 Task: Add the task  Improve form validation for better user input handling to the section Black Hole in the project ToxicWorks and add a Due Date to the respective task as 2024/03/17.
Action: Mouse moved to (75, 390)
Screenshot: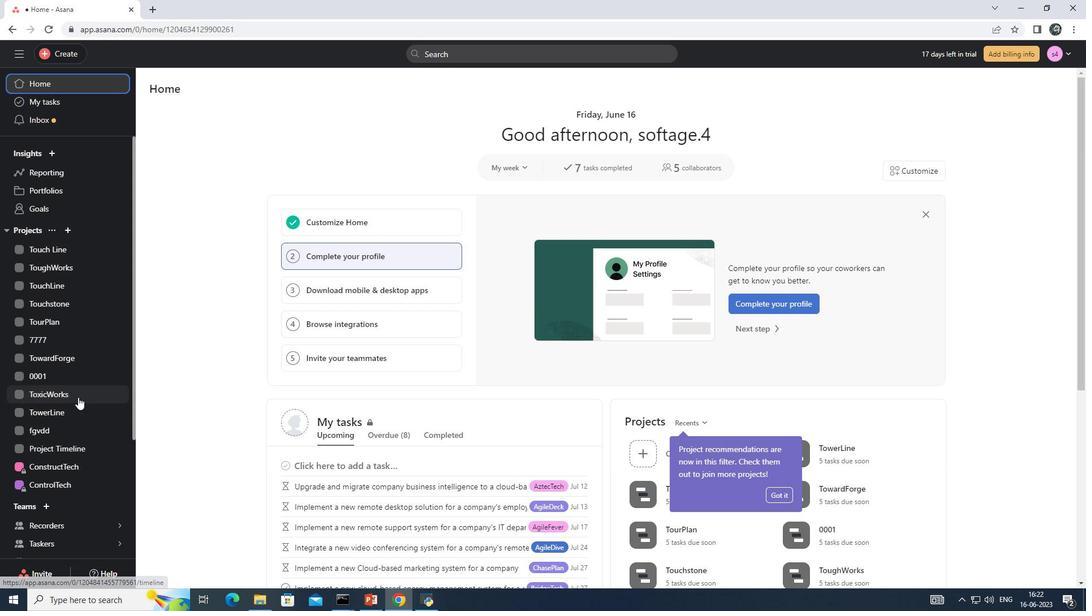 
Action: Mouse pressed left at (75, 390)
Screenshot: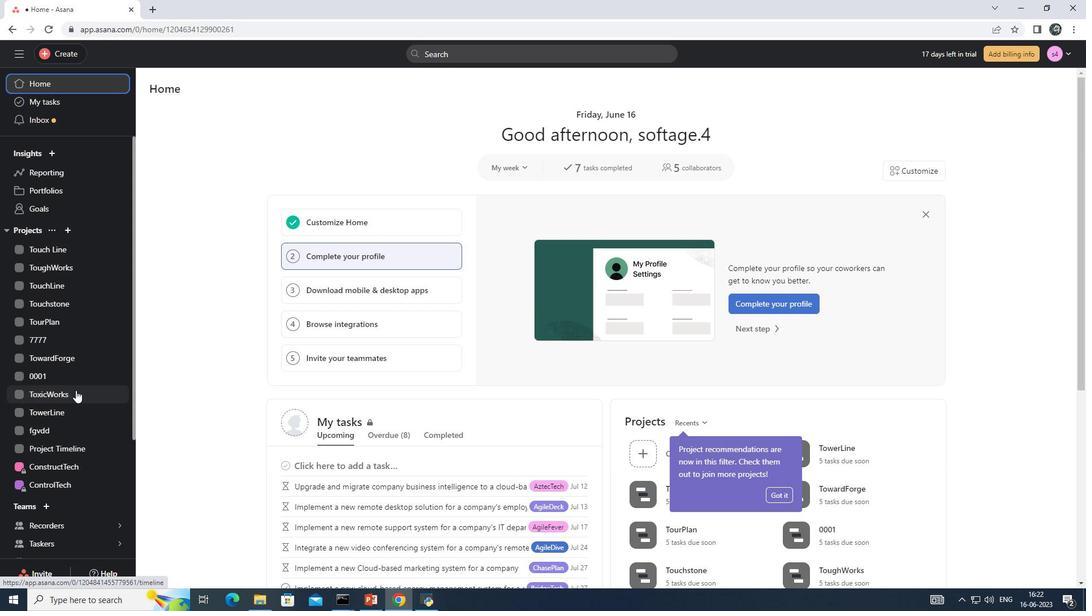 
Action: Mouse moved to (201, 112)
Screenshot: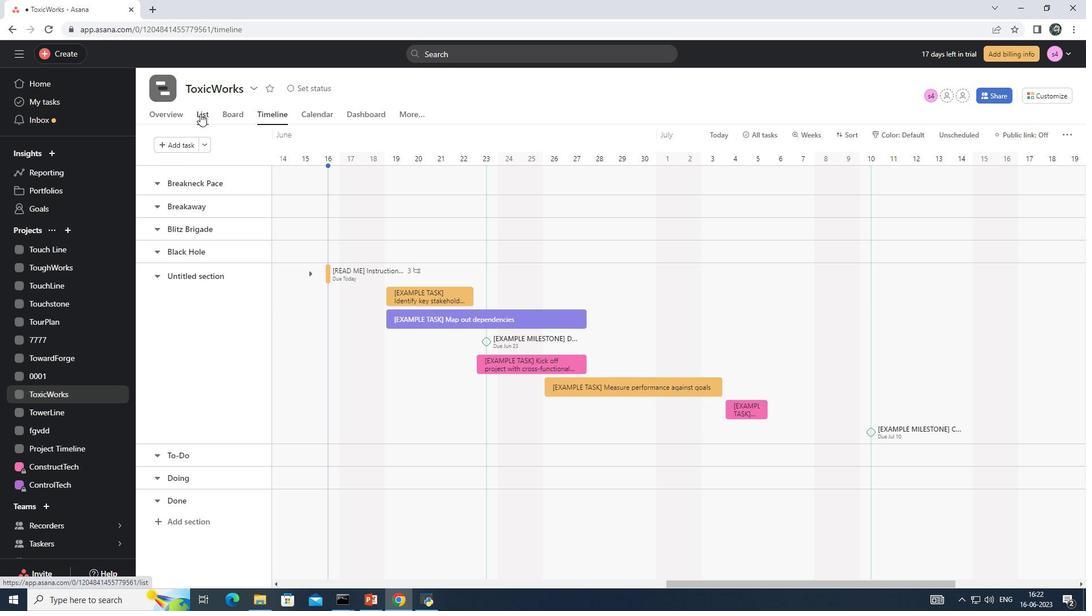 
Action: Mouse pressed left at (201, 112)
Screenshot: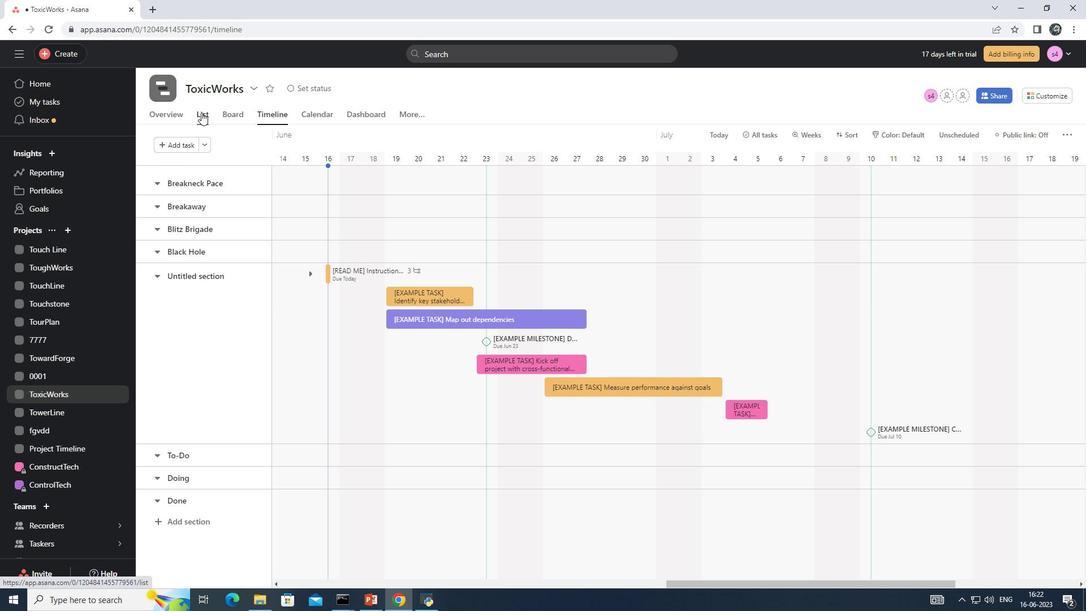 
Action: Mouse moved to (226, 350)
Screenshot: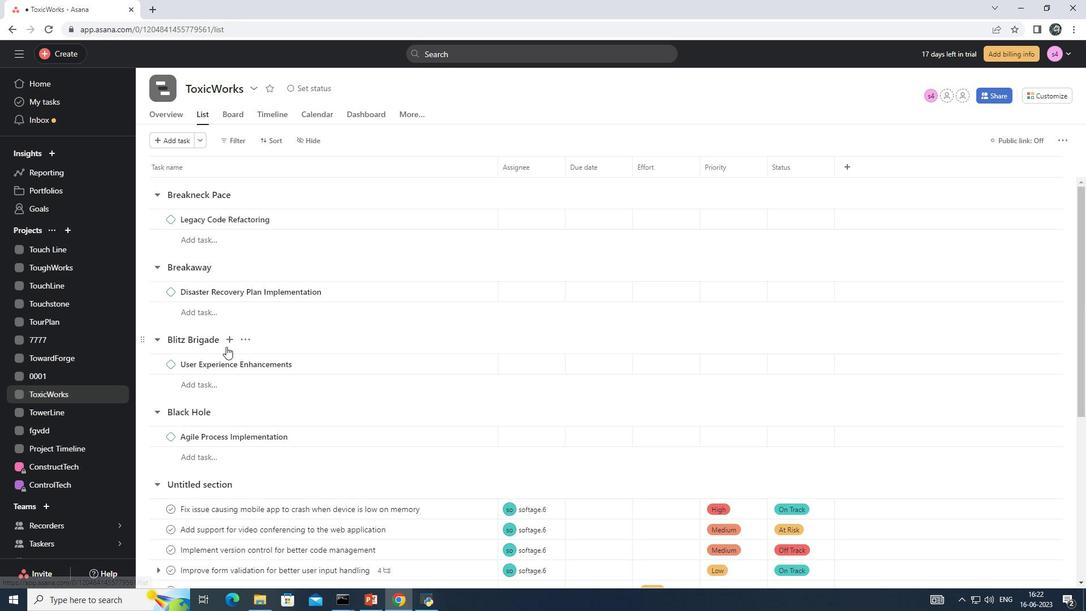 
Action: Mouse scrolled (226, 350) with delta (0, 0)
Screenshot: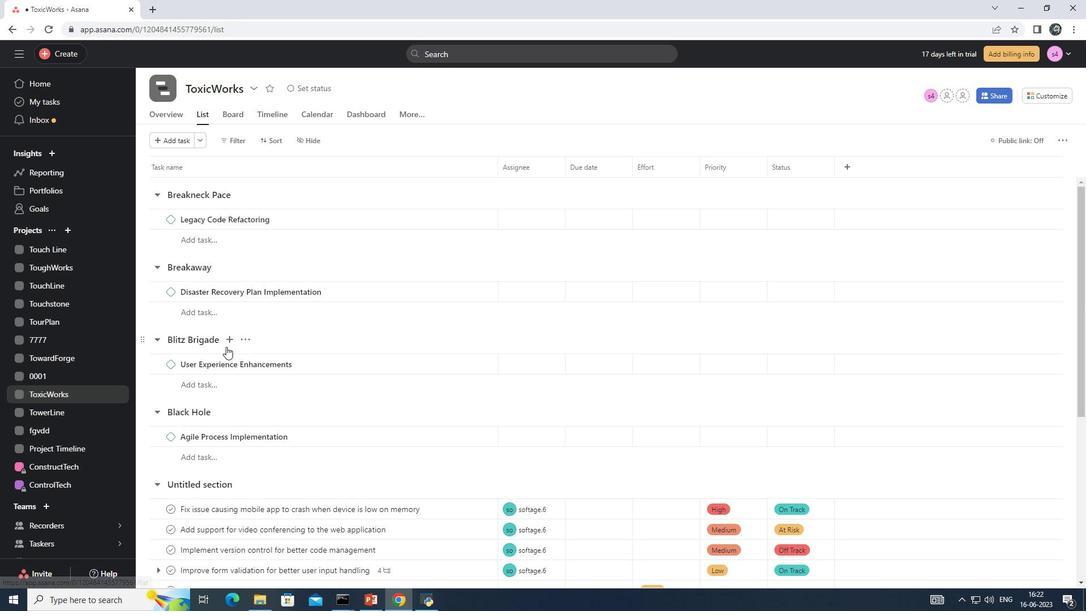 
Action: Mouse moved to (226, 352)
Screenshot: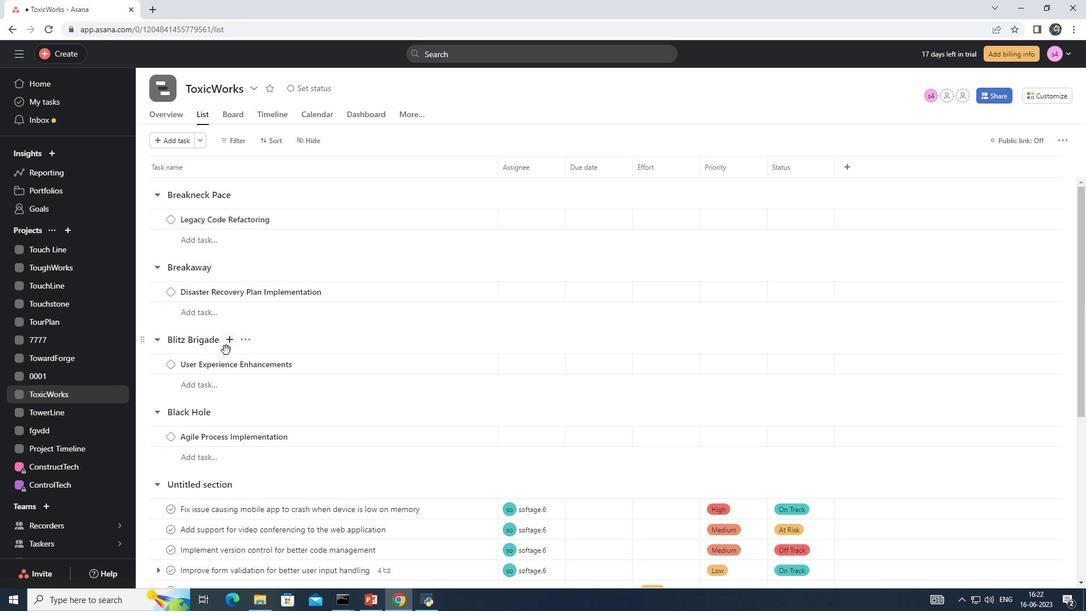 
Action: Mouse scrolled (226, 351) with delta (0, 0)
Screenshot: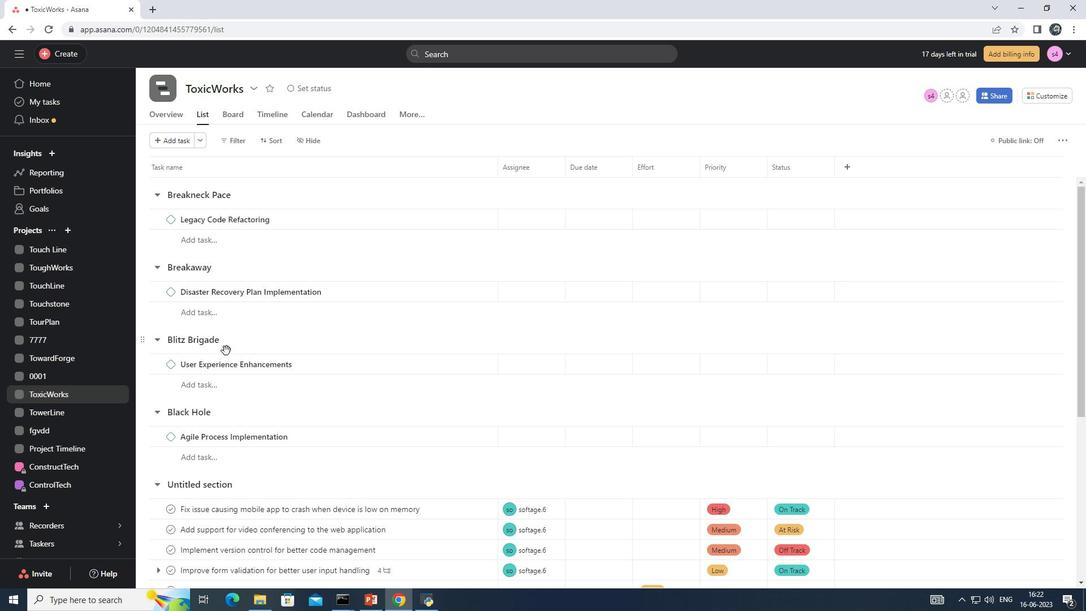 
Action: Mouse moved to (466, 457)
Screenshot: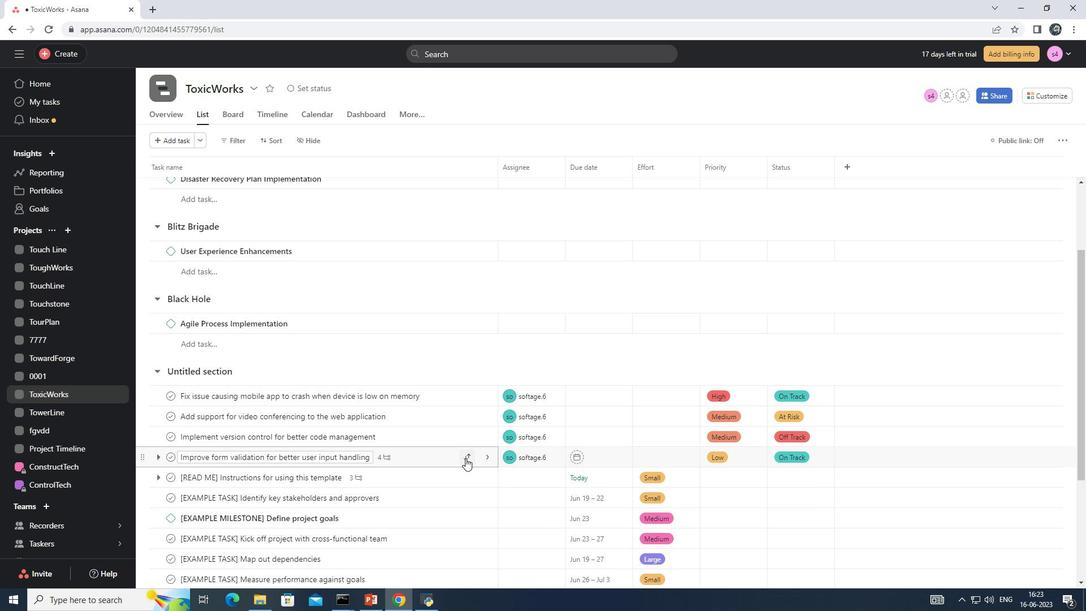 
Action: Mouse pressed left at (466, 457)
Screenshot: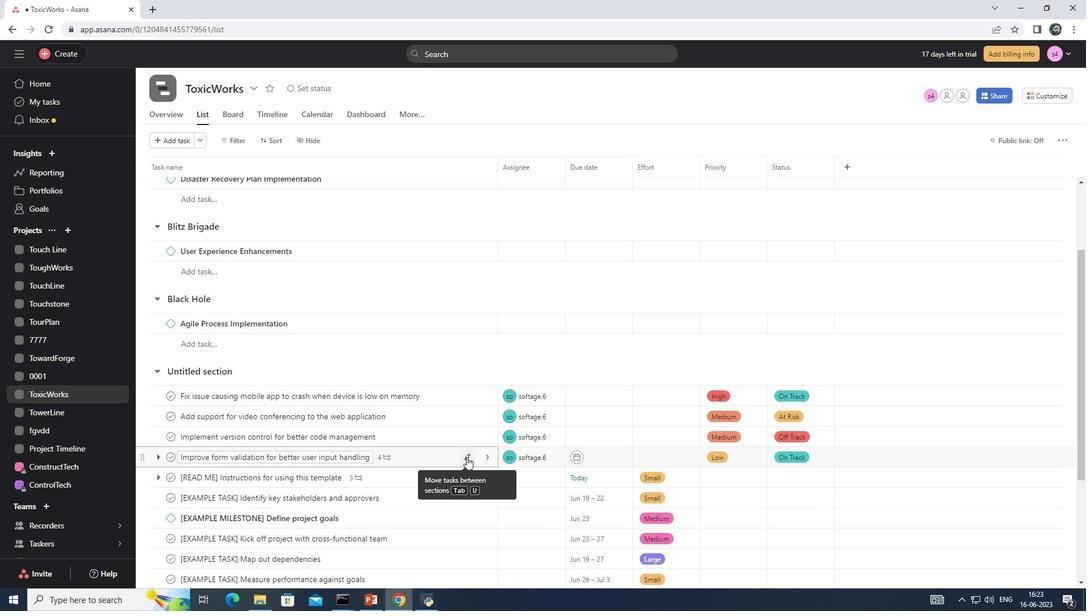 
Action: Mouse moved to (426, 349)
Screenshot: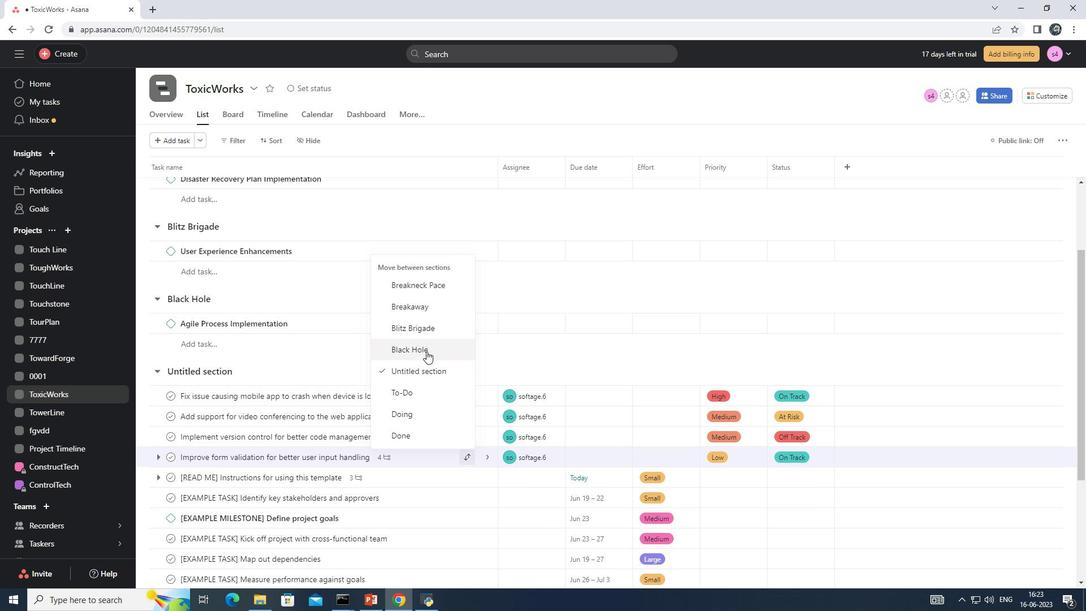 
Action: Mouse pressed left at (426, 349)
Screenshot: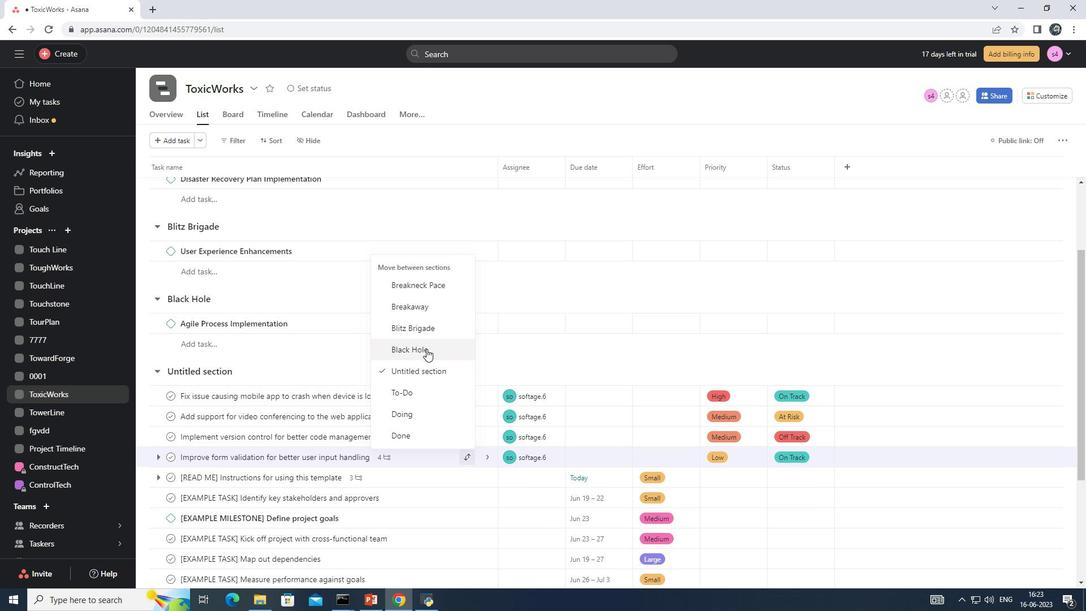 
Action: Mouse moved to (574, 324)
Screenshot: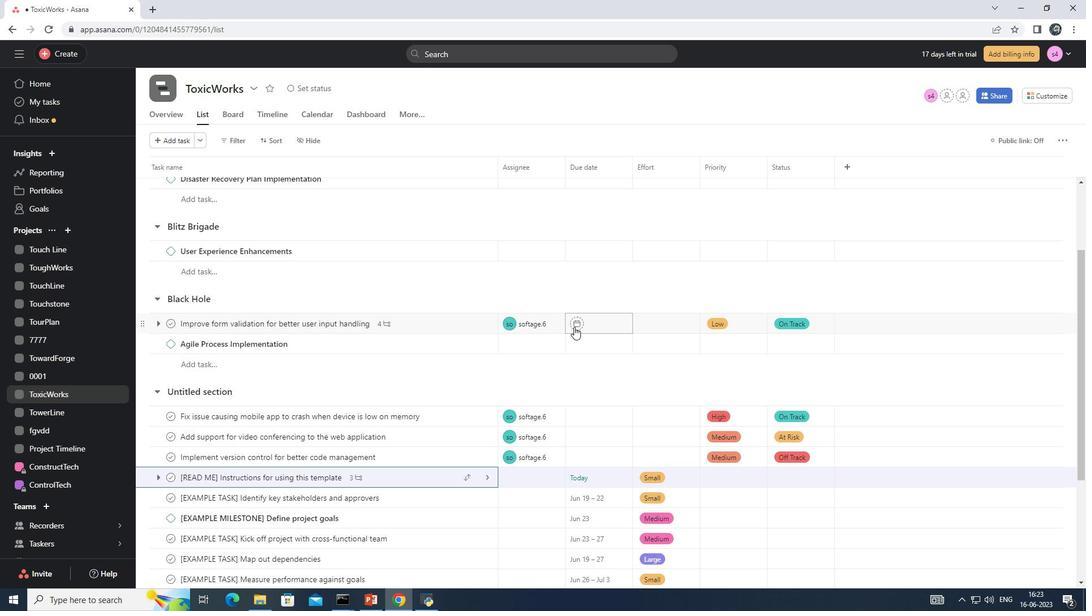 
Action: Mouse pressed left at (574, 324)
Screenshot: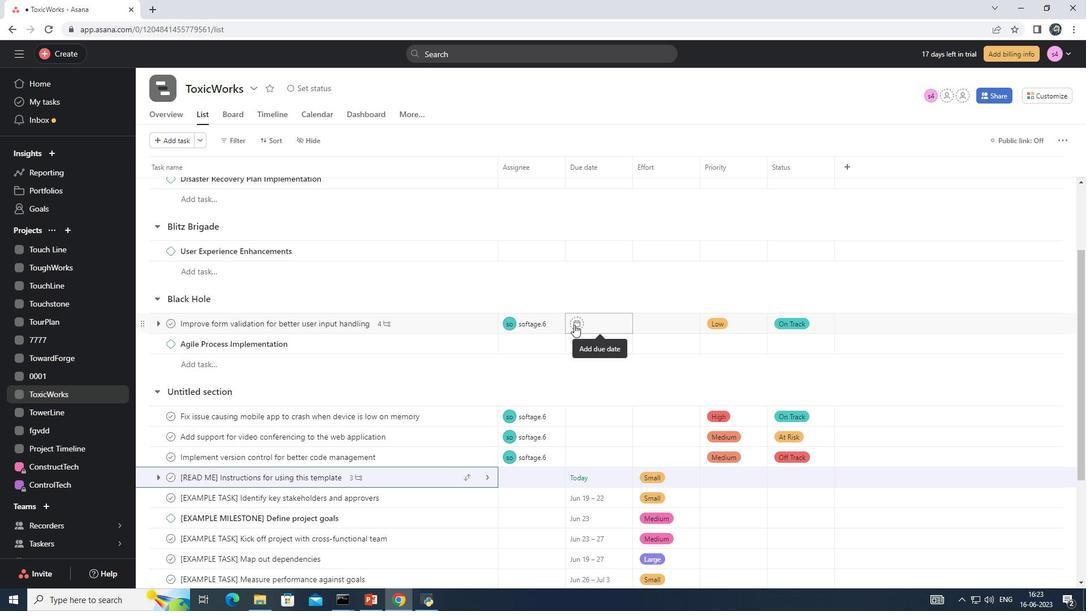 
Action: Mouse pressed left at (574, 324)
Screenshot: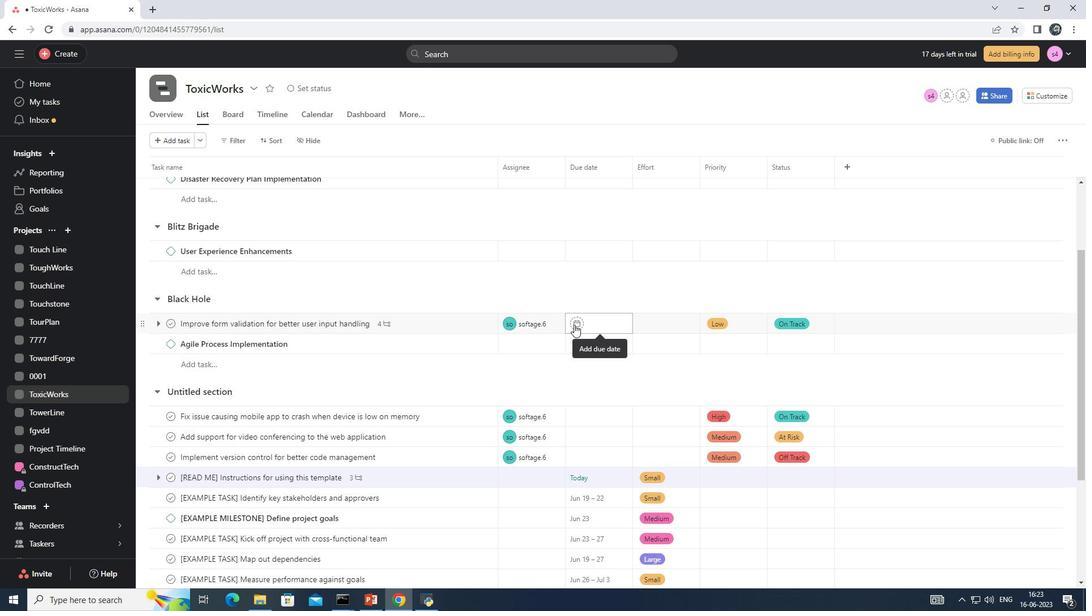 
Action: Mouse moved to (711, 379)
Screenshot: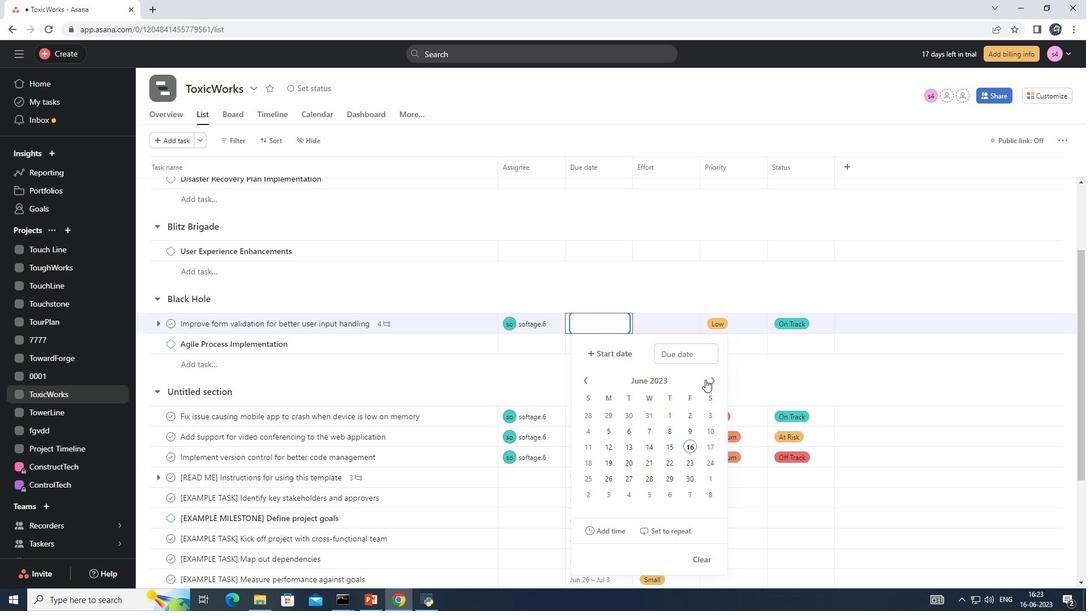 
Action: Mouse pressed left at (711, 379)
Screenshot: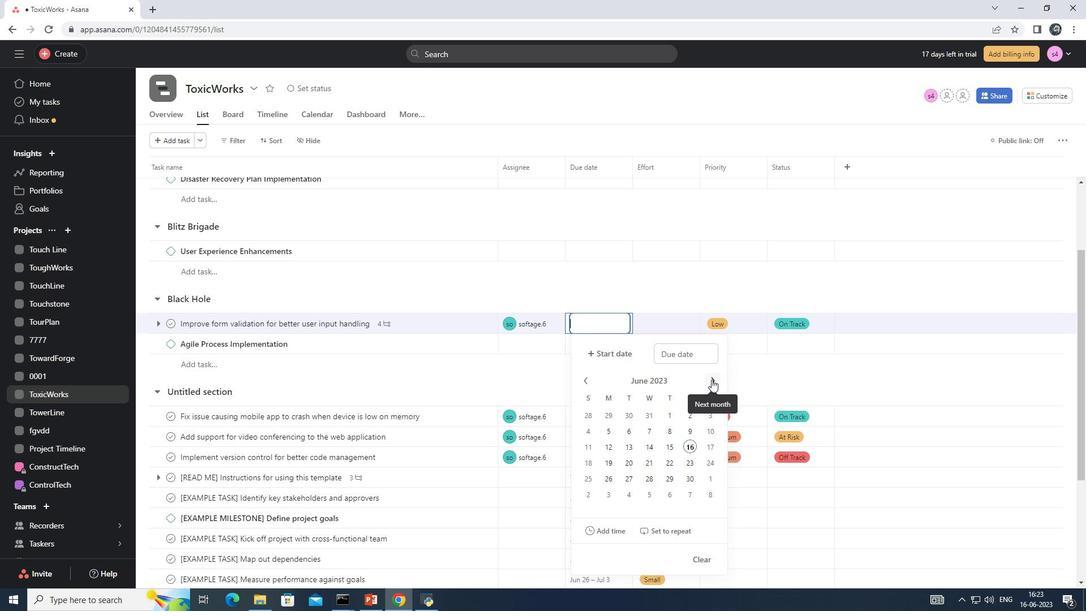 
Action: Mouse pressed left at (711, 379)
Screenshot: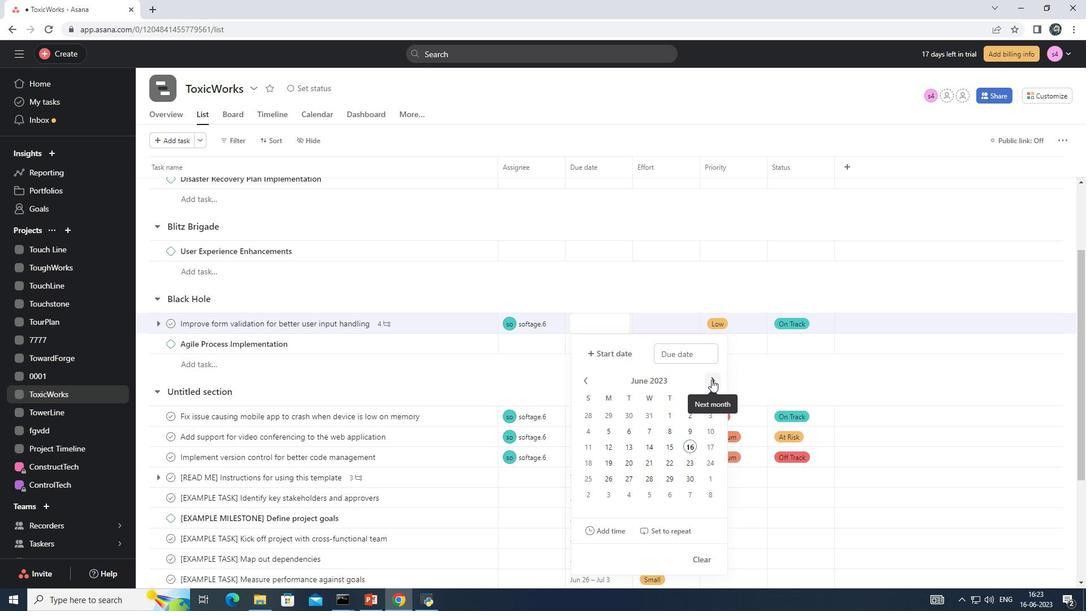 
Action: Mouse pressed left at (711, 379)
Screenshot: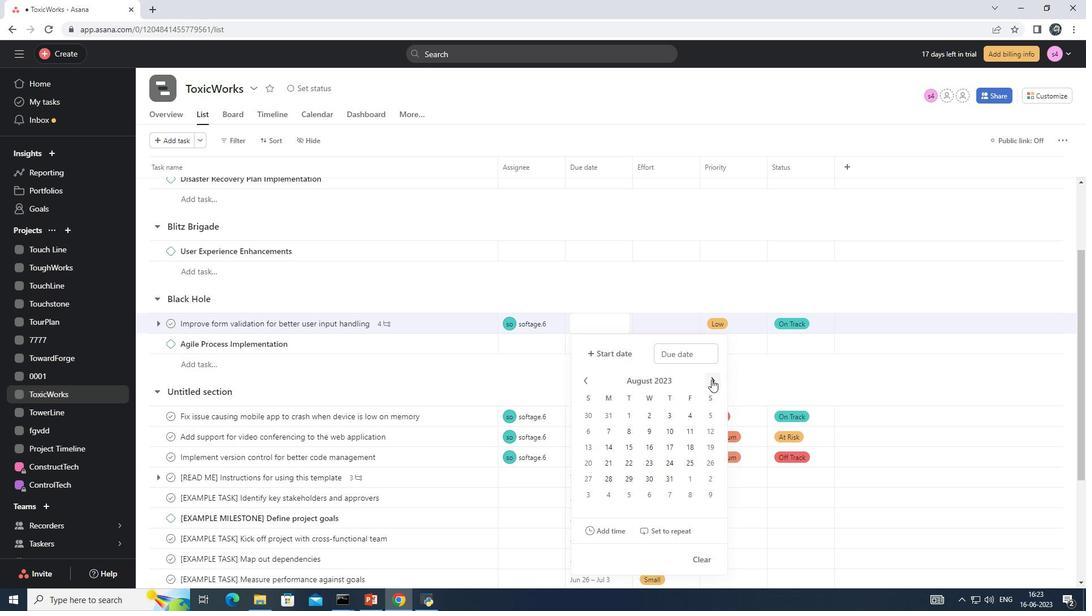 
Action: Mouse pressed left at (711, 379)
Screenshot: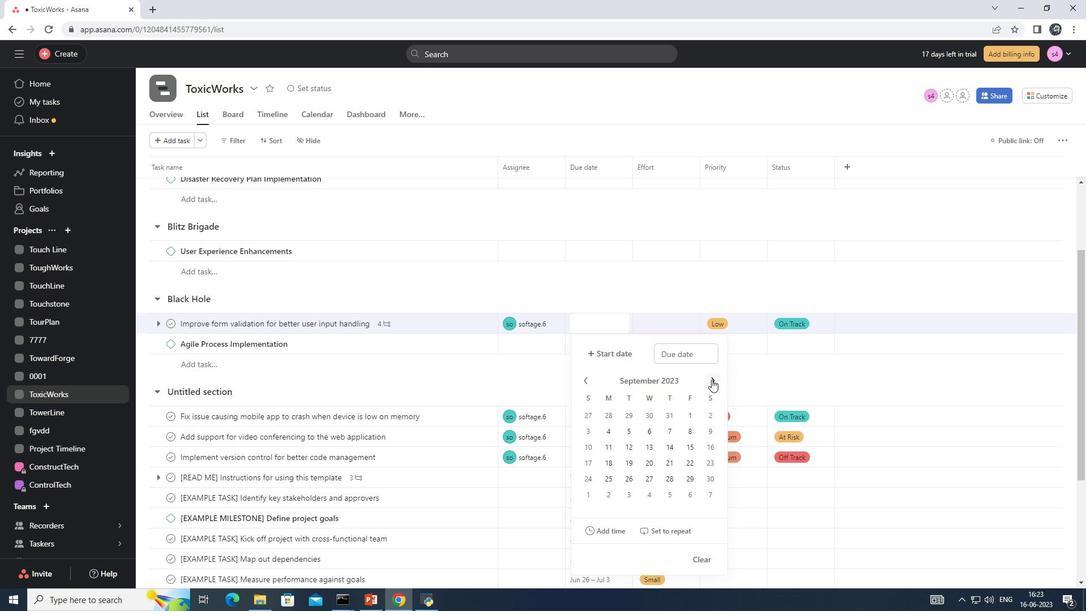 
Action: Mouse pressed left at (711, 379)
Screenshot: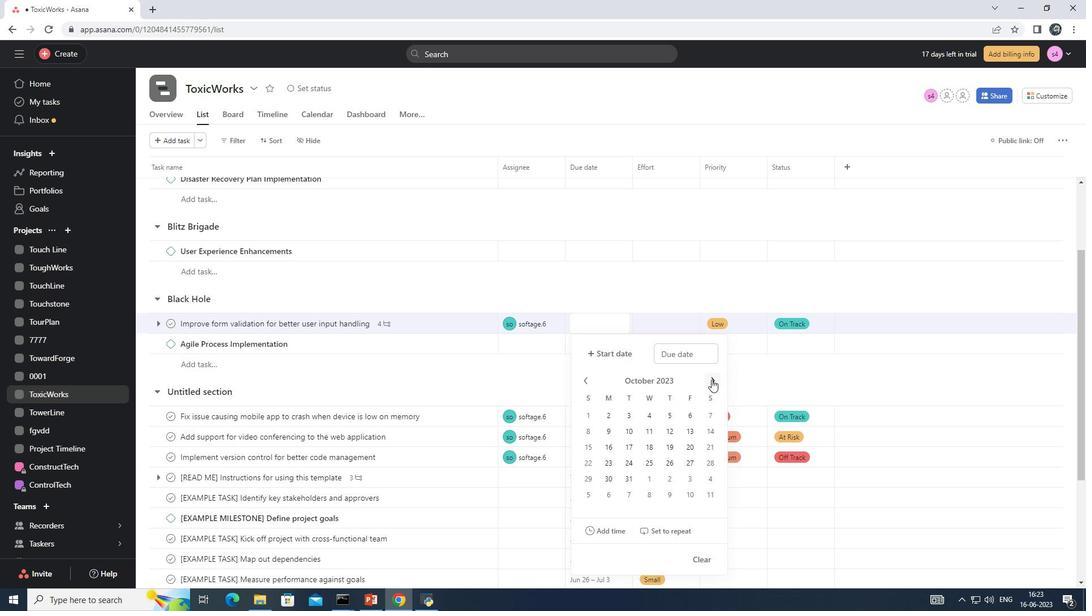 
Action: Mouse pressed left at (711, 379)
Screenshot: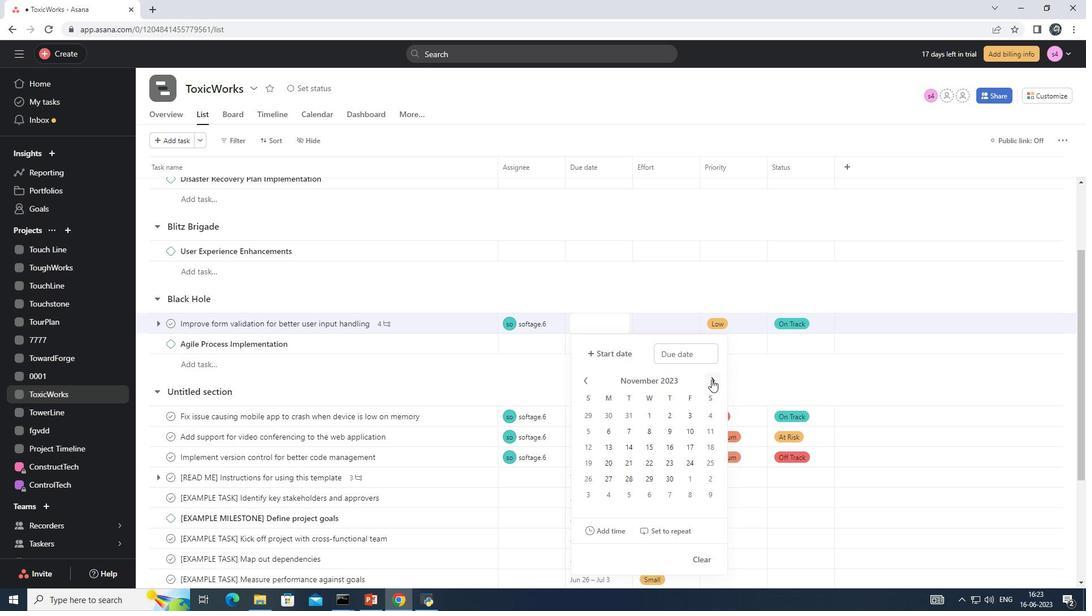
Action: Mouse pressed left at (711, 379)
Screenshot: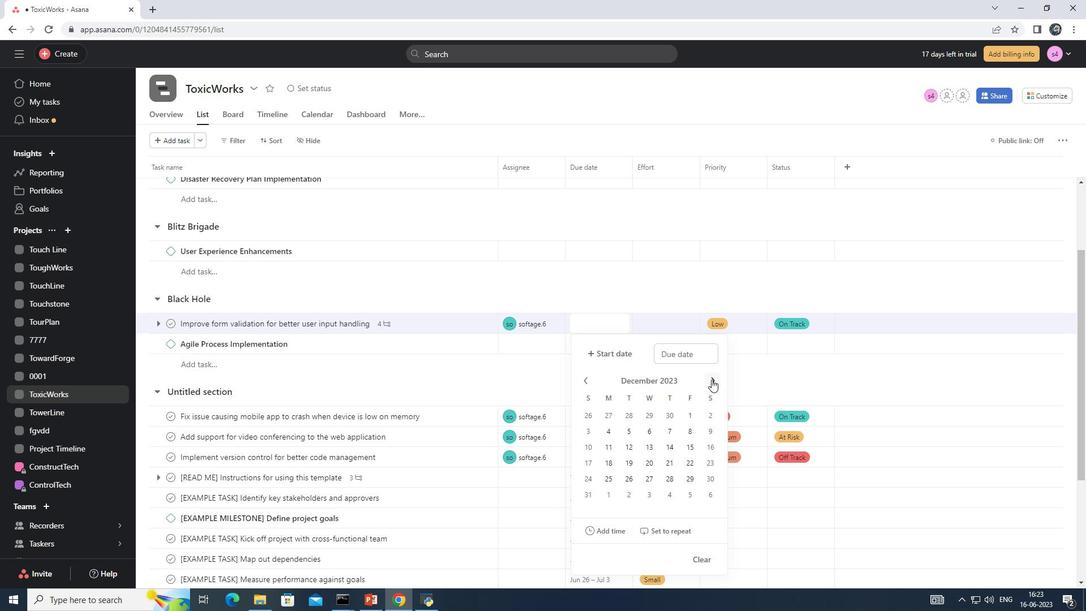 
Action: Mouse pressed left at (711, 379)
Screenshot: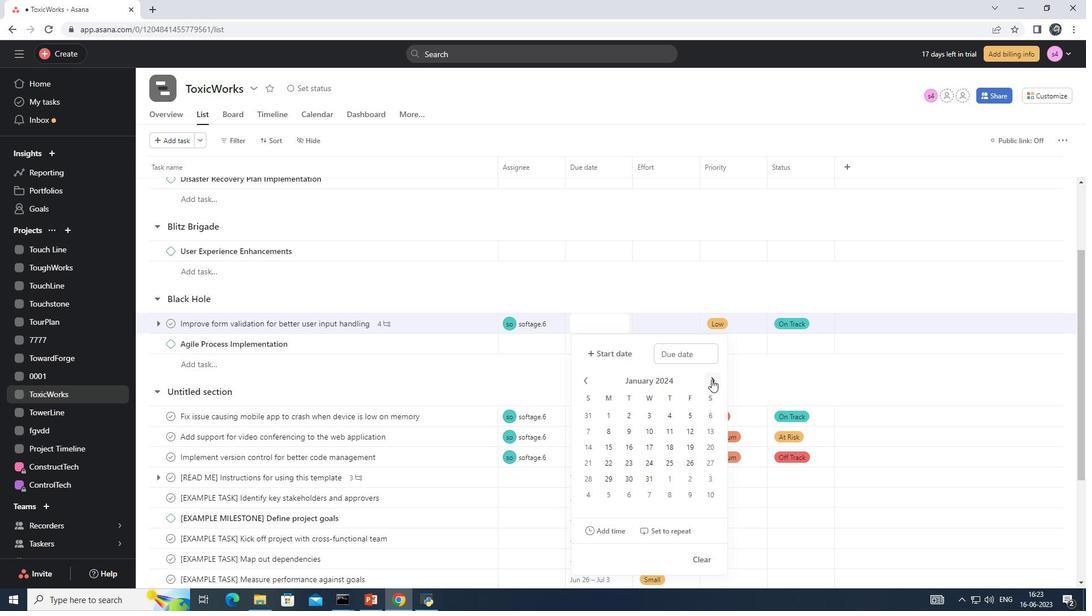 
Action: Mouse pressed left at (711, 379)
Screenshot: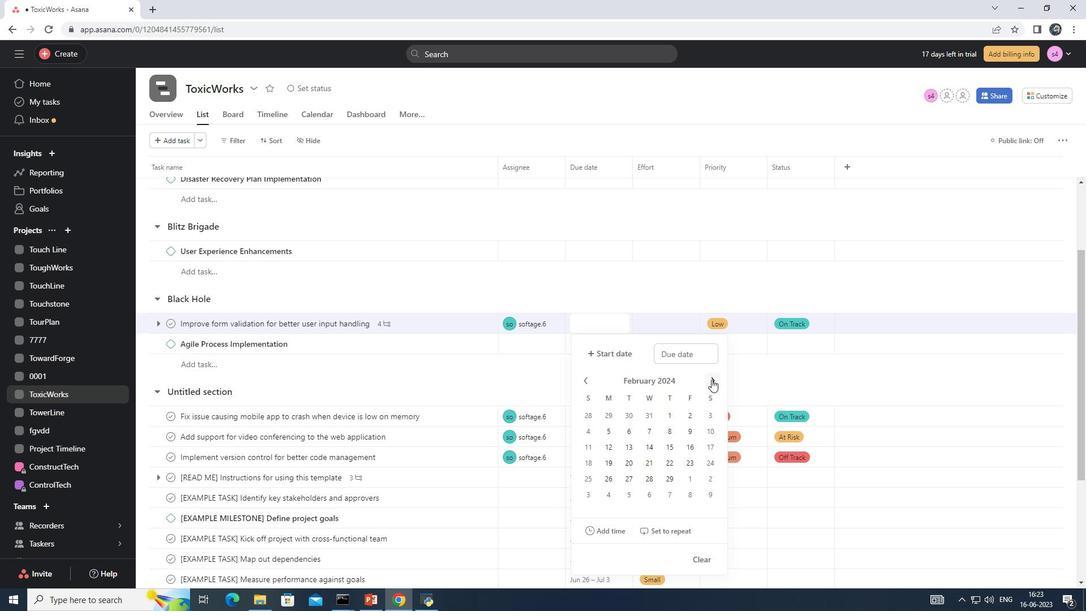 
Action: Mouse moved to (586, 460)
Screenshot: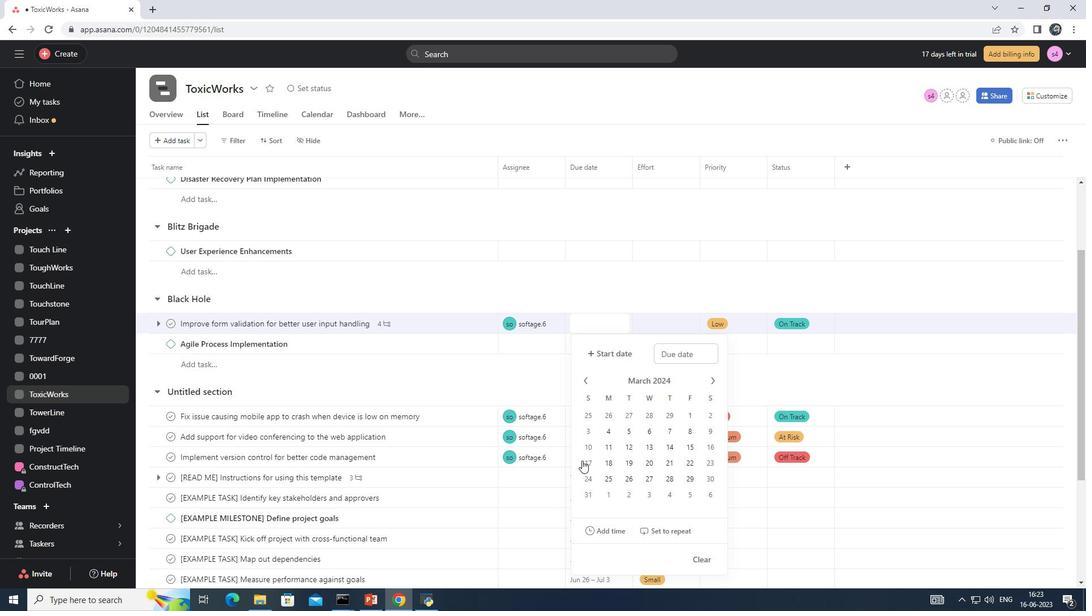 
Action: Mouse pressed left at (586, 460)
Screenshot: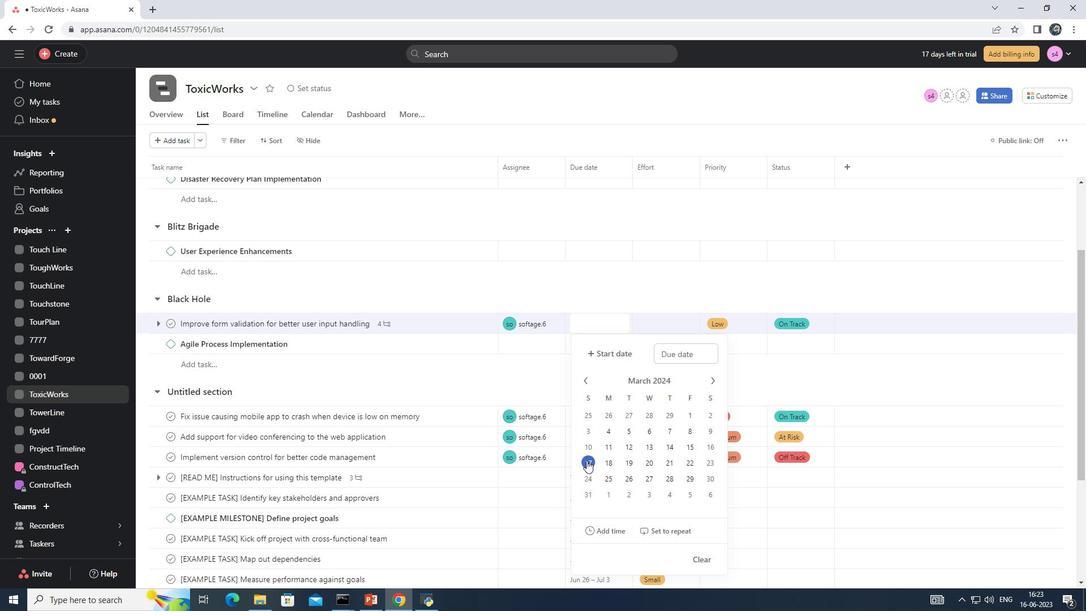 
Action: Mouse moved to (549, 381)
Screenshot: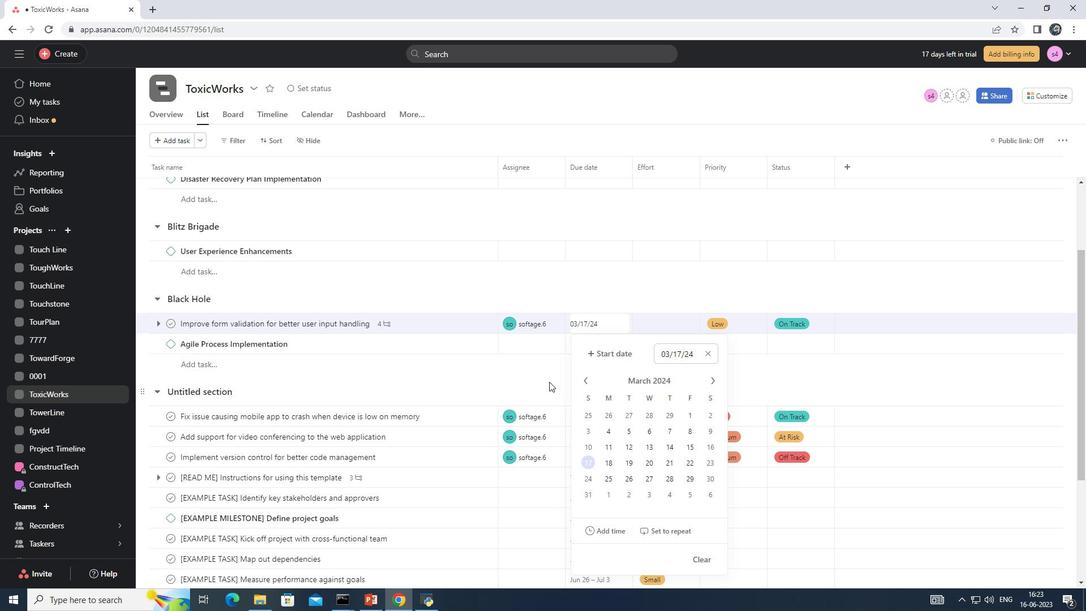 
Action: Mouse pressed left at (549, 381)
Screenshot: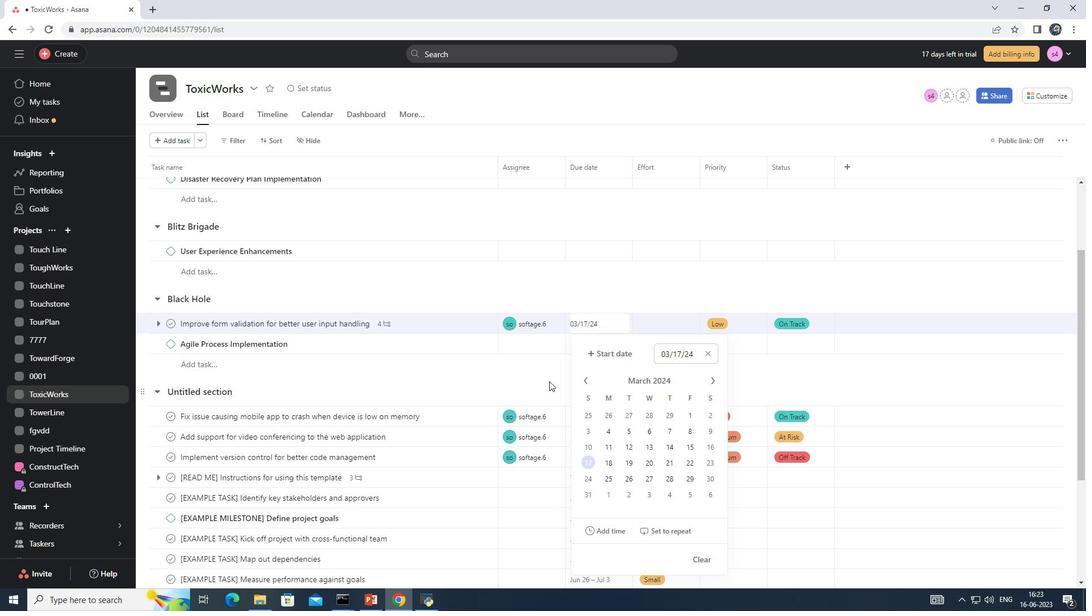 
